 Task: Select a due date automation when advanced on, 2 days after a card is due add dates starting in 1 days is due at 11:00 AM.
Action: Mouse moved to (954, 74)
Screenshot: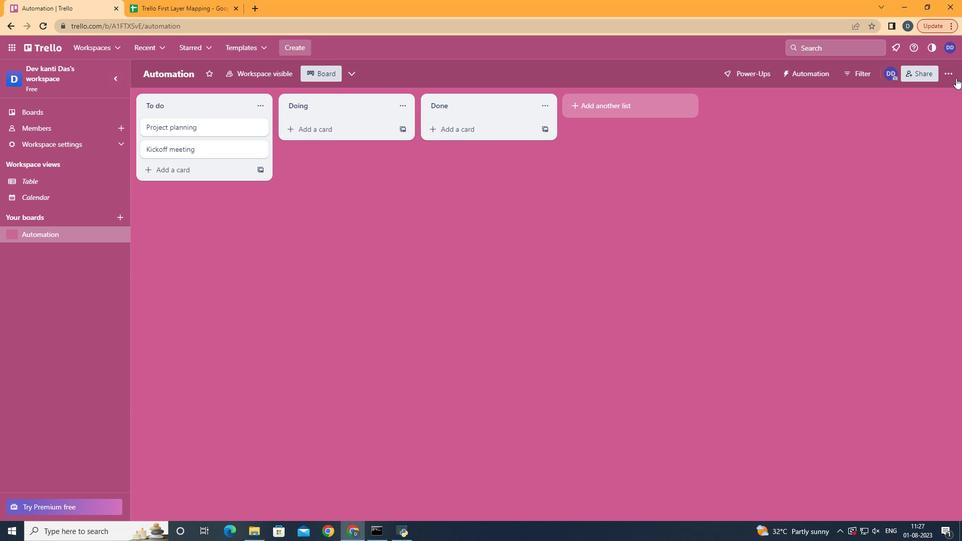 
Action: Mouse pressed left at (954, 74)
Screenshot: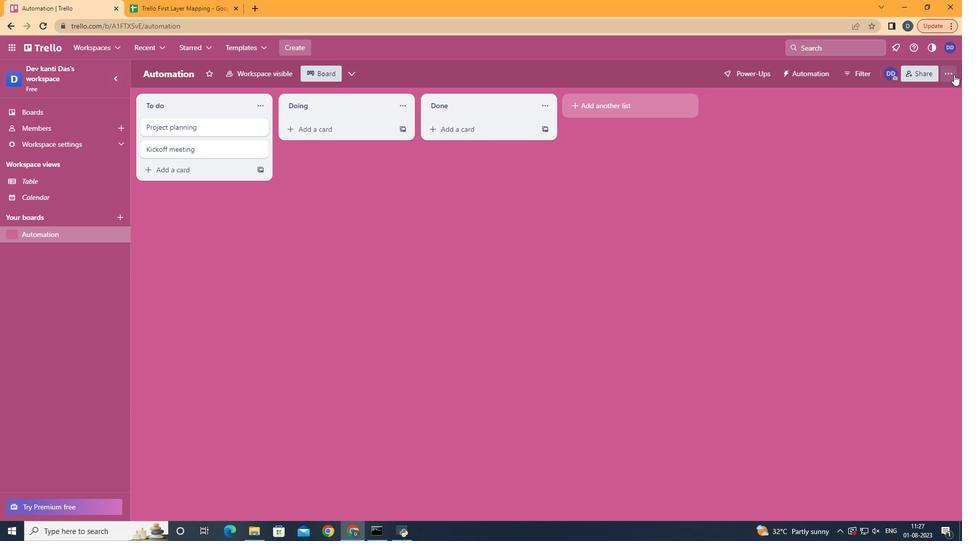 
Action: Mouse moved to (858, 218)
Screenshot: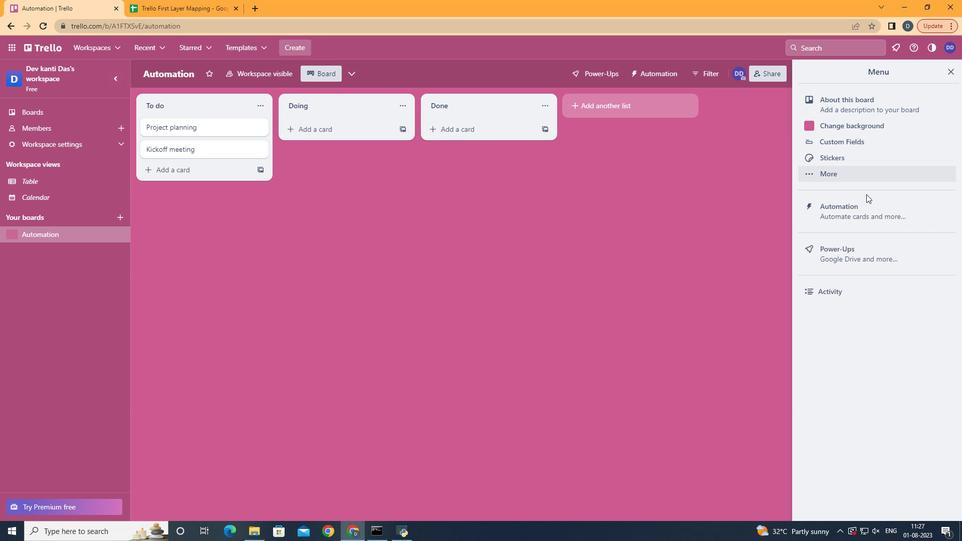 
Action: Mouse pressed left at (858, 218)
Screenshot: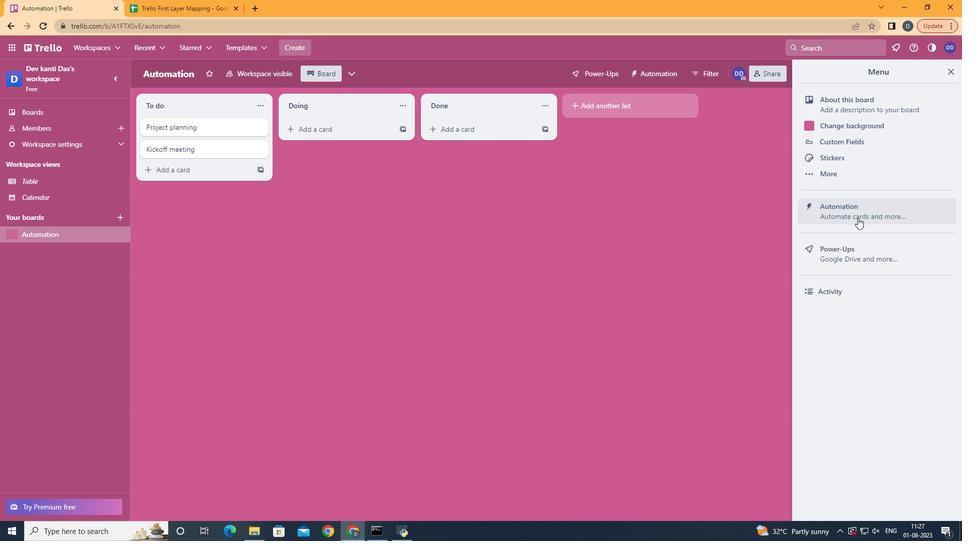 
Action: Mouse moved to (192, 202)
Screenshot: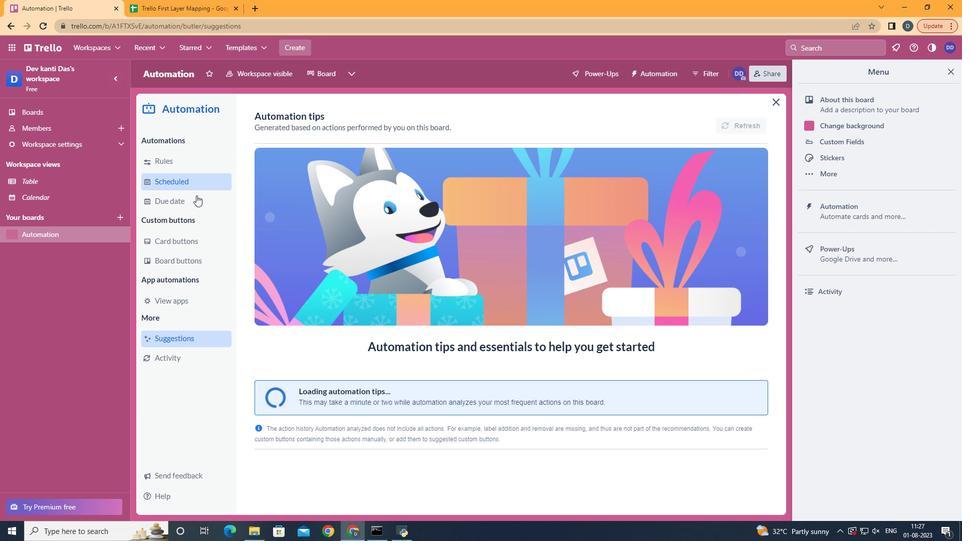 
Action: Mouse pressed left at (192, 202)
Screenshot: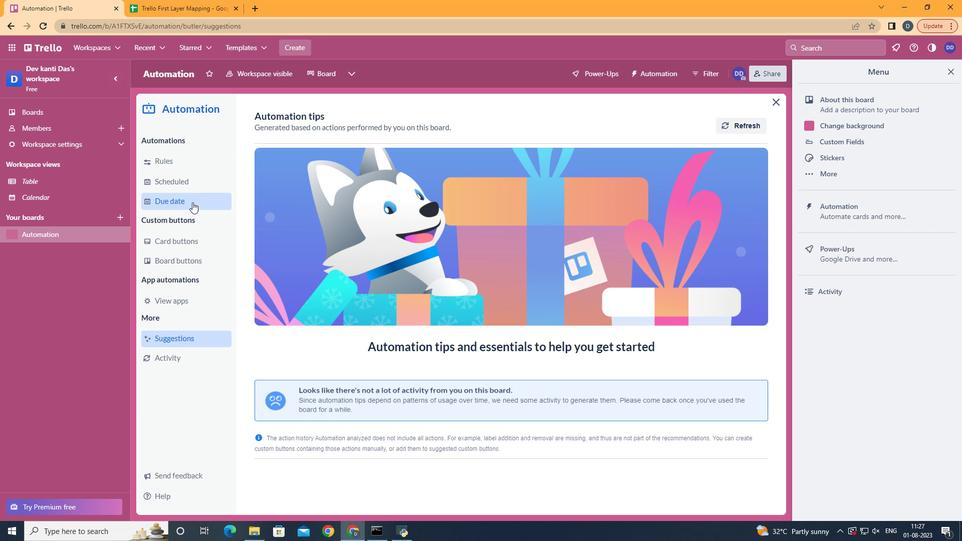 
Action: Mouse moved to (685, 120)
Screenshot: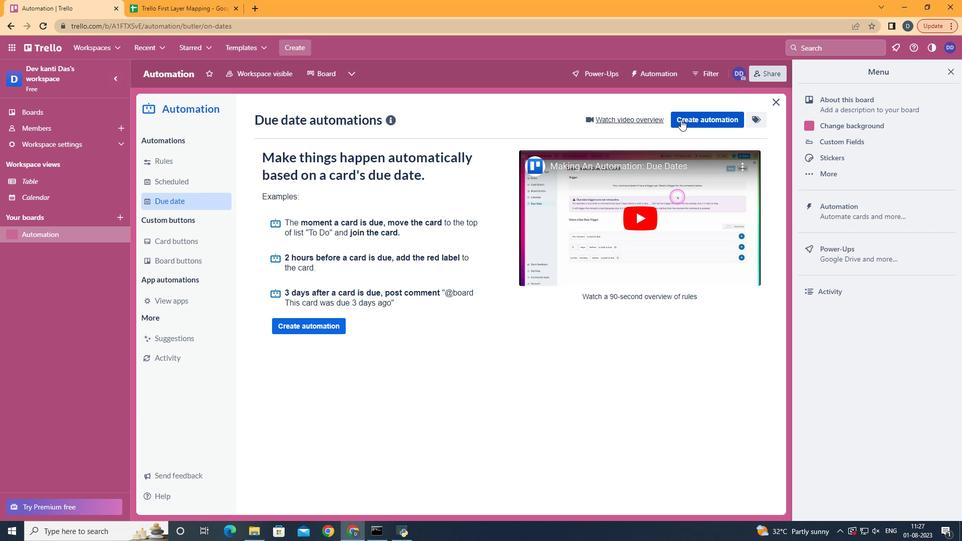 
Action: Mouse pressed left at (685, 120)
Screenshot: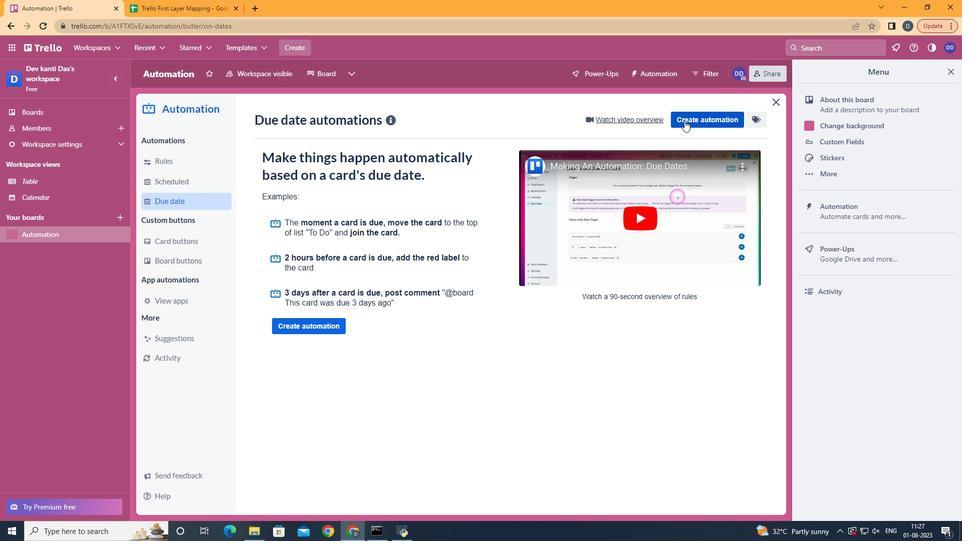 
Action: Mouse moved to (637, 219)
Screenshot: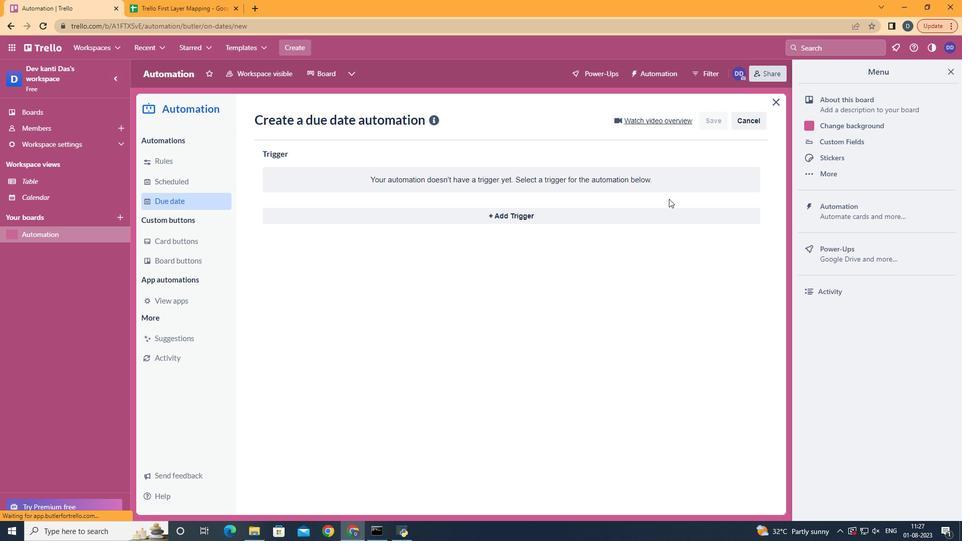 
Action: Mouse pressed left at (637, 219)
Screenshot: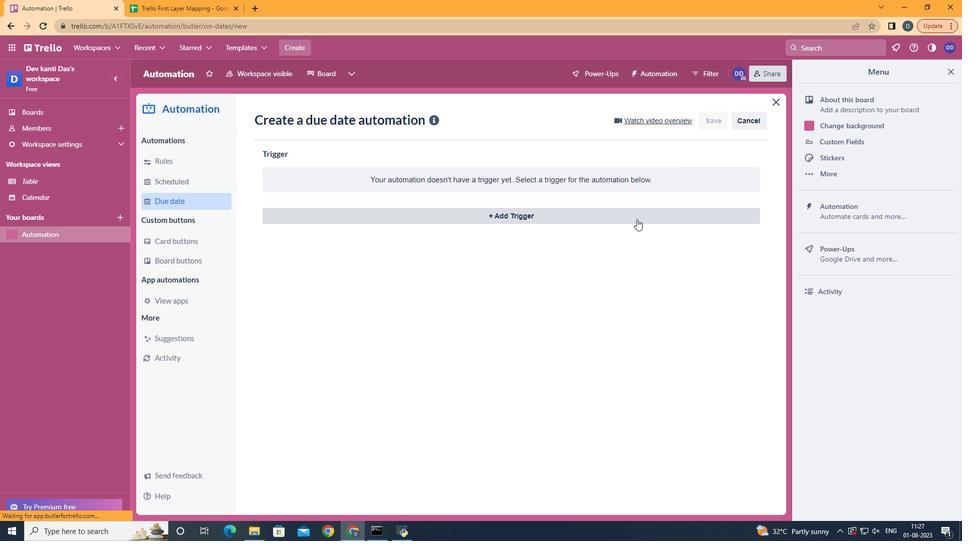 
Action: Mouse moved to (350, 401)
Screenshot: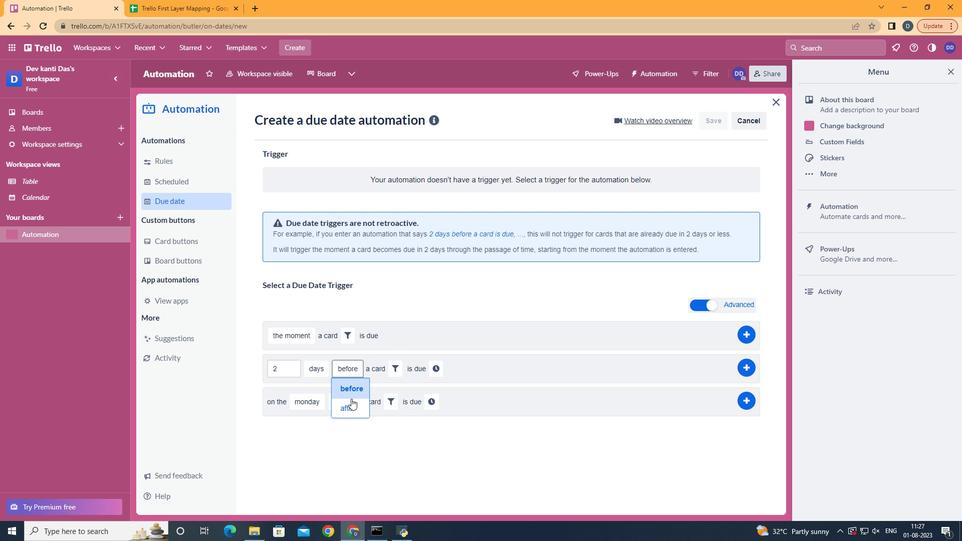 
Action: Mouse pressed left at (350, 401)
Screenshot: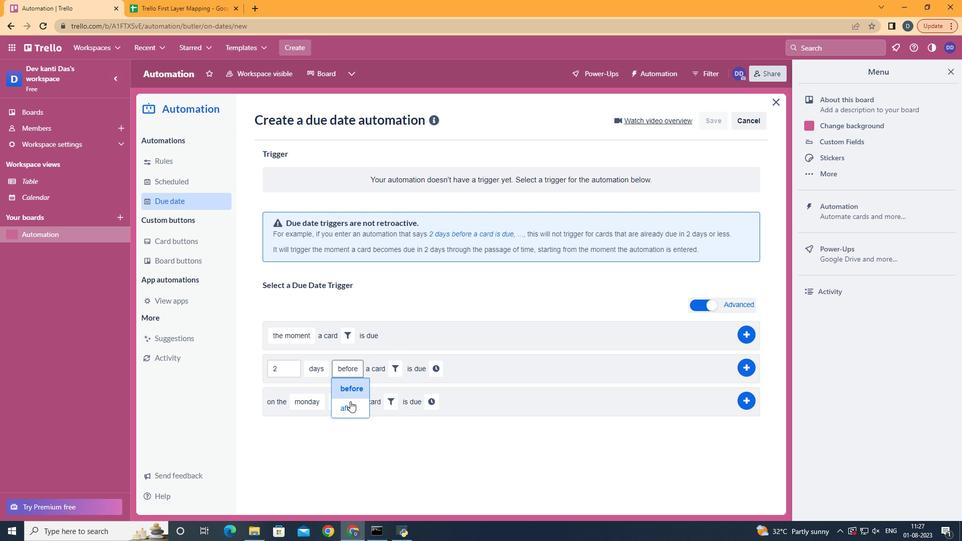 
Action: Mouse moved to (396, 373)
Screenshot: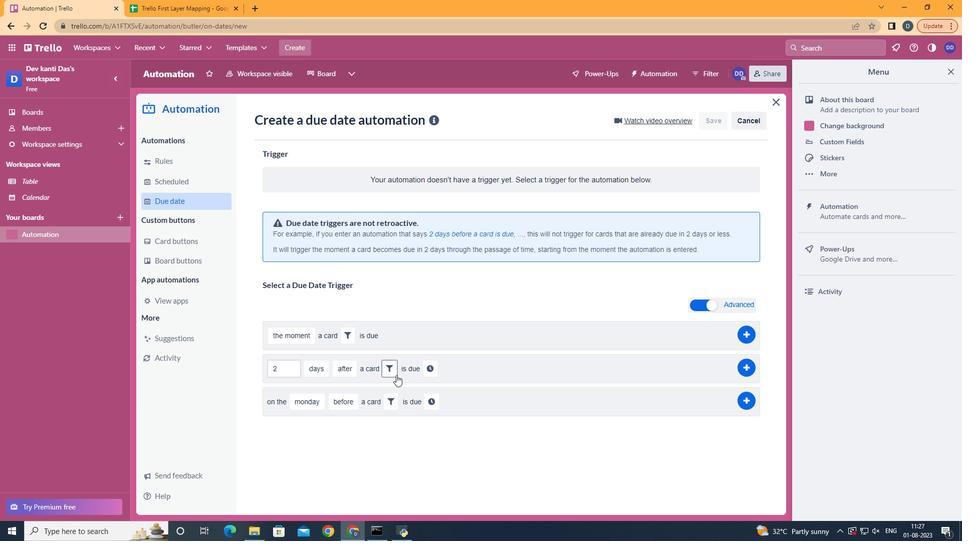
Action: Mouse pressed left at (396, 373)
Screenshot: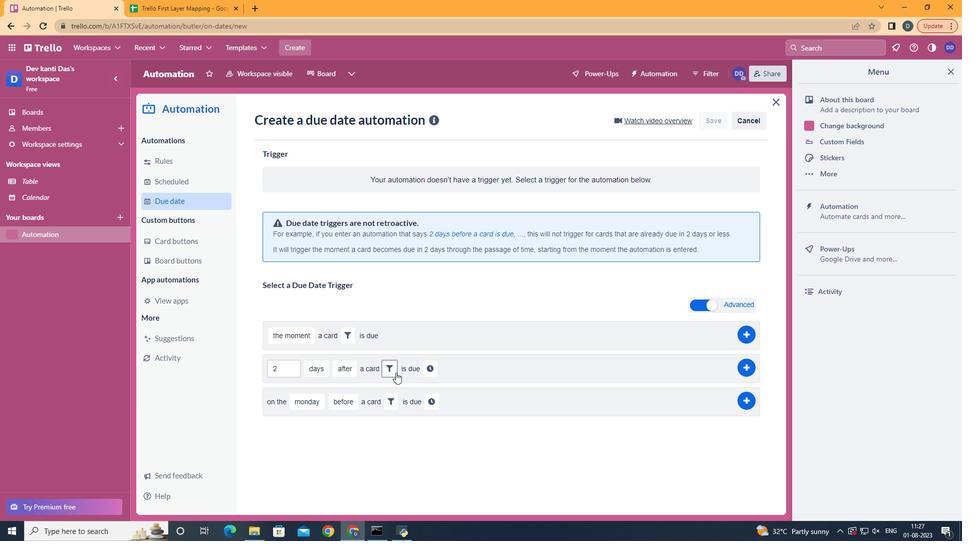 
Action: Mouse moved to (435, 396)
Screenshot: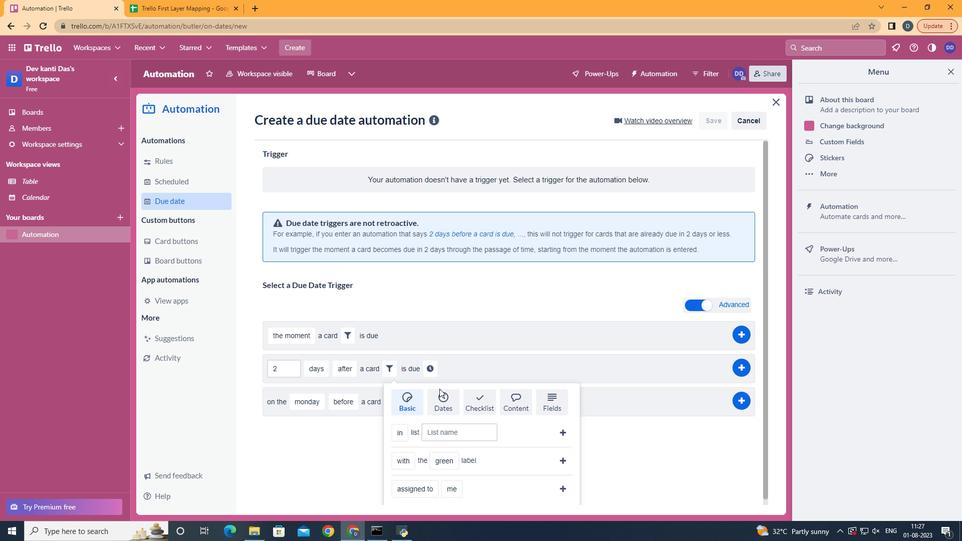 
Action: Mouse pressed left at (435, 396)
Screenshot: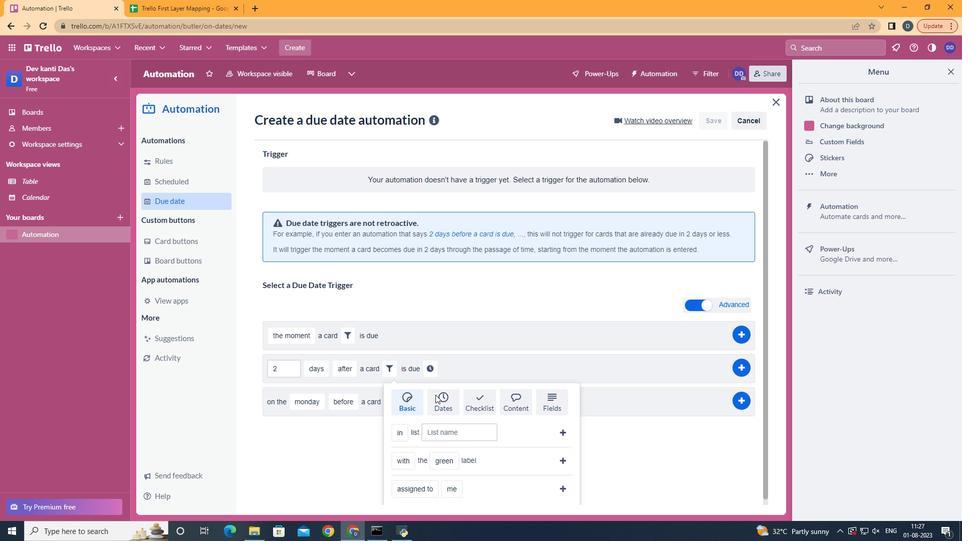 
Action: Mouse moved to (437, 397)
Screenshot: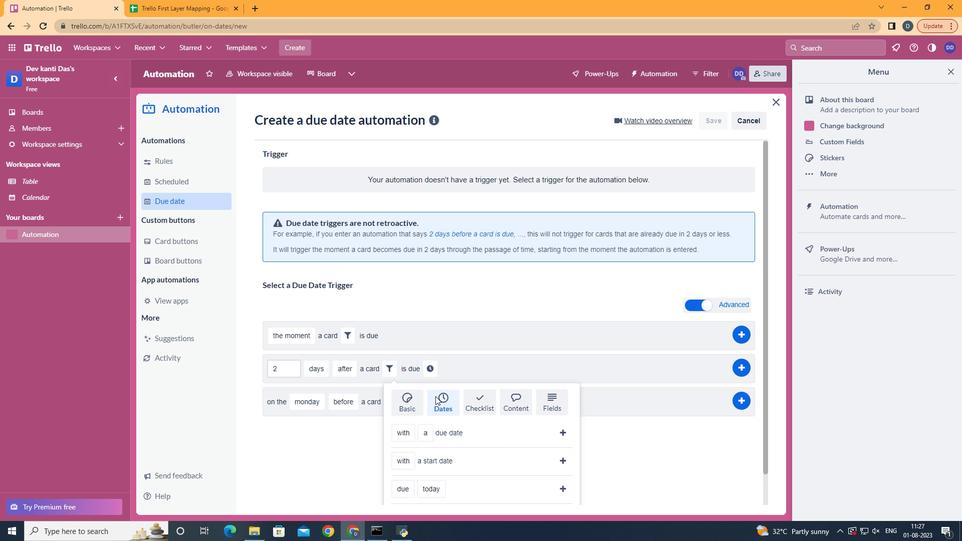 
Action: Mouse scrolled (437, 396) with delta (0, 0)
Screenshot: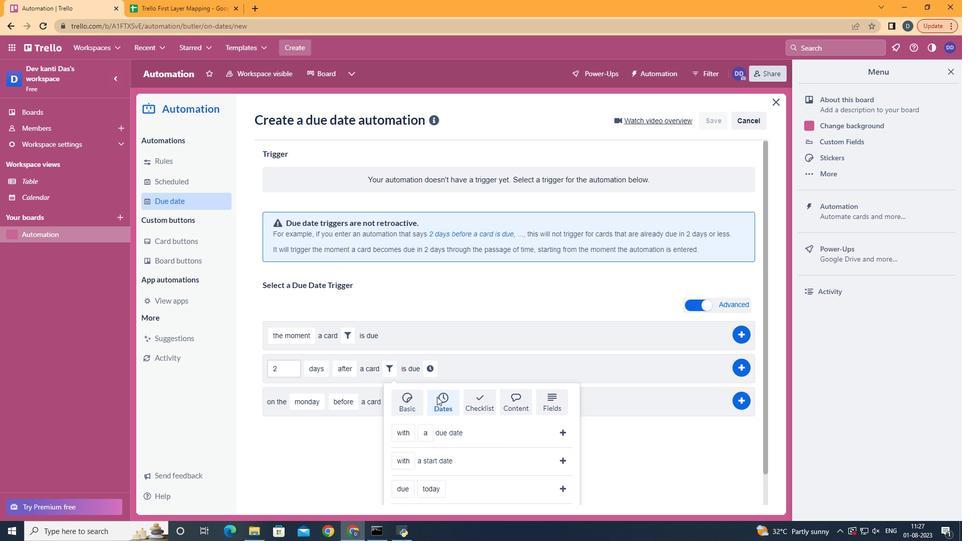 
Action: Mouse scrolled (437, 396) with delta (0, 0)
Screenshot: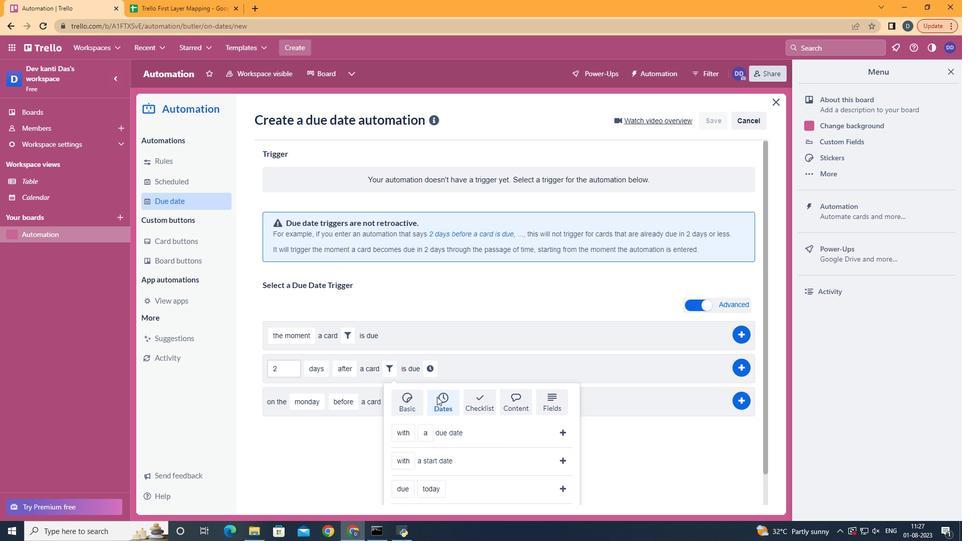 
Action: Mouse moved to (438, 397)
Screenshot: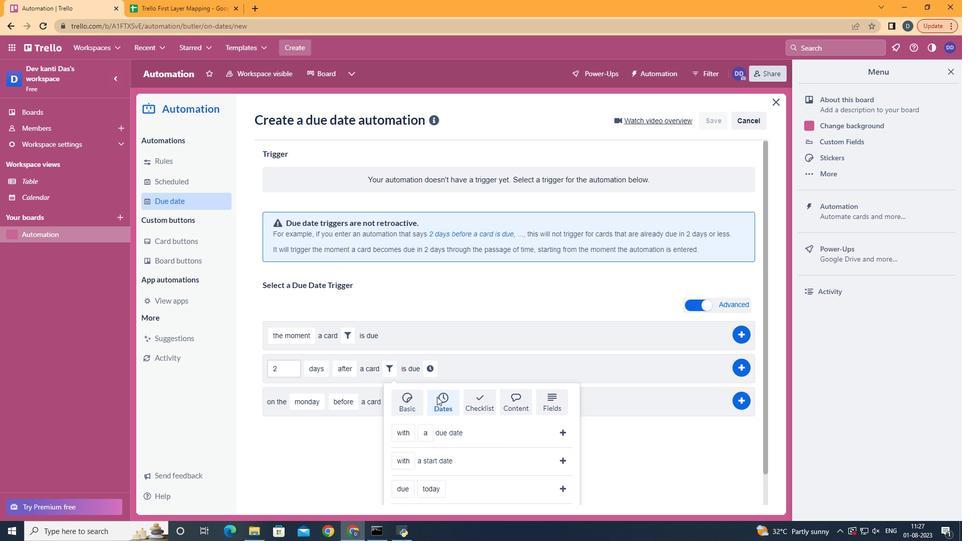 
Action: Mouse scrolled (438, 397) with delta (0, 0)
Screenshot: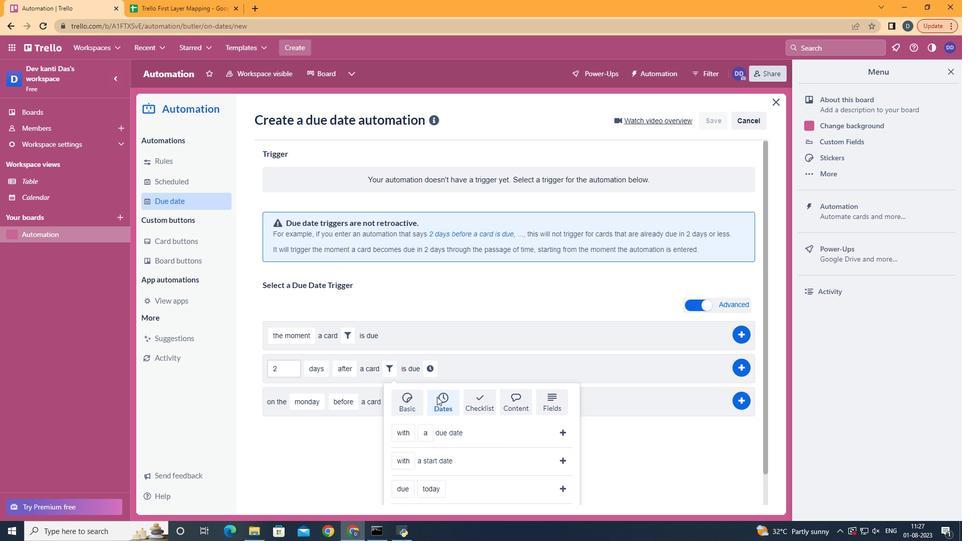 
Action: Mouse moved to (415, 467)
Screenshot: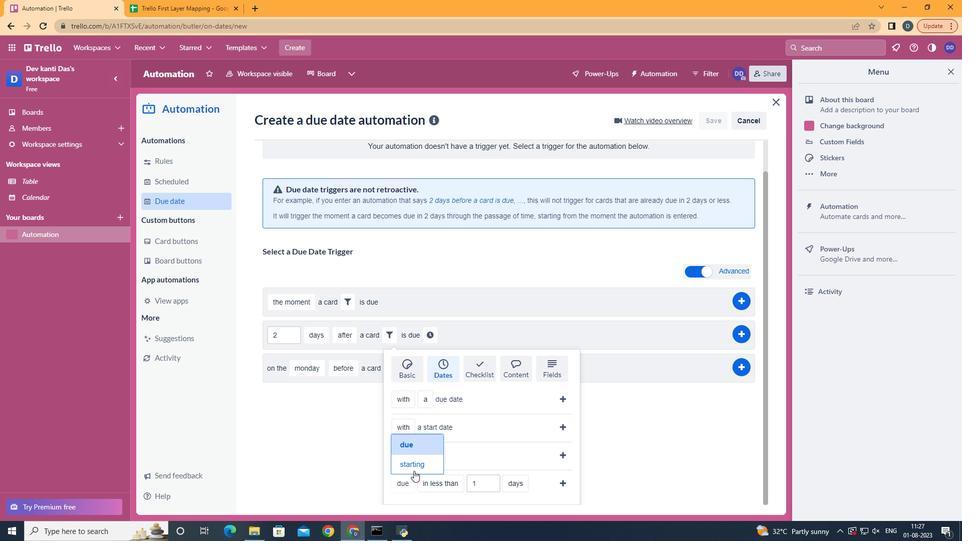 
Action: Mouse pressed left at (415, 467)
Screenshot: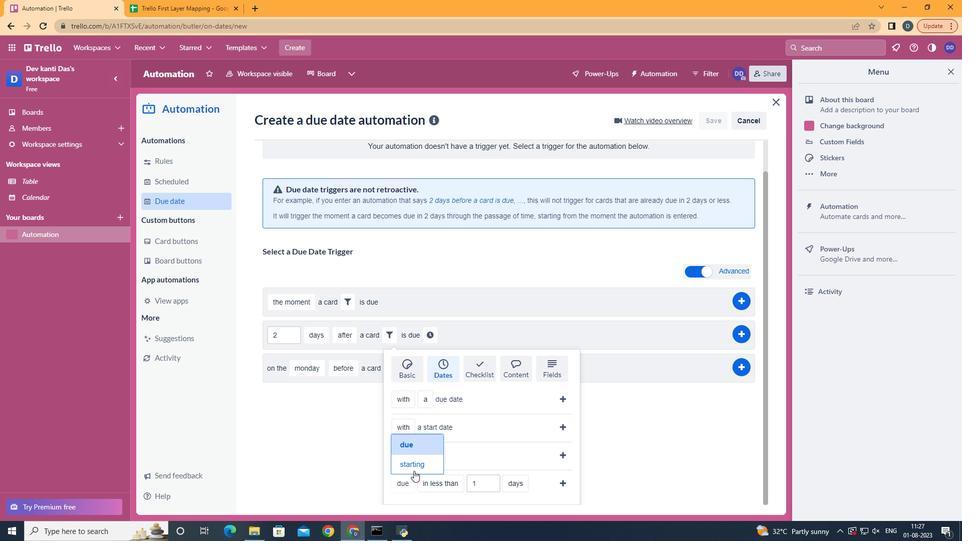
Action: Mouse moved to (464, 443)
Screenshot: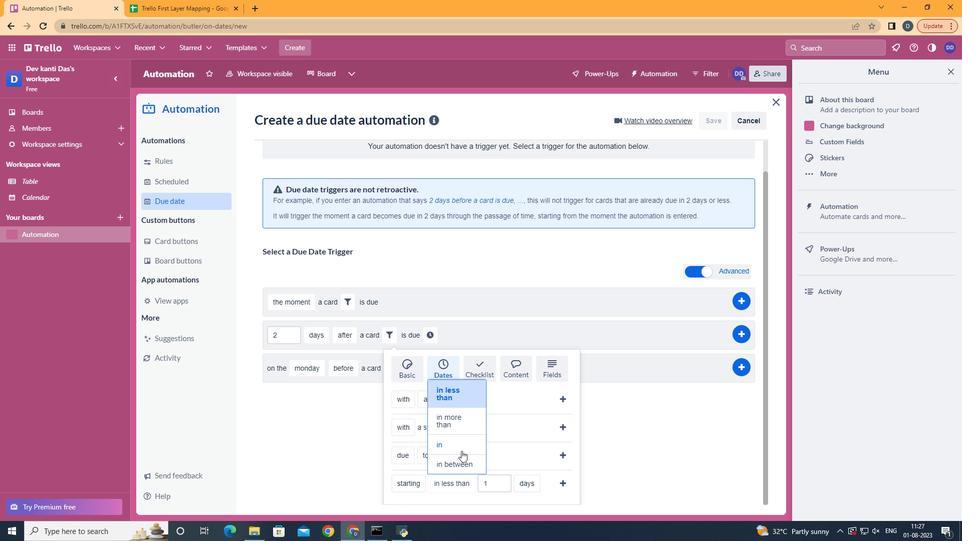 
Action: Mouse pressed left at (464, 443)
Screenshot: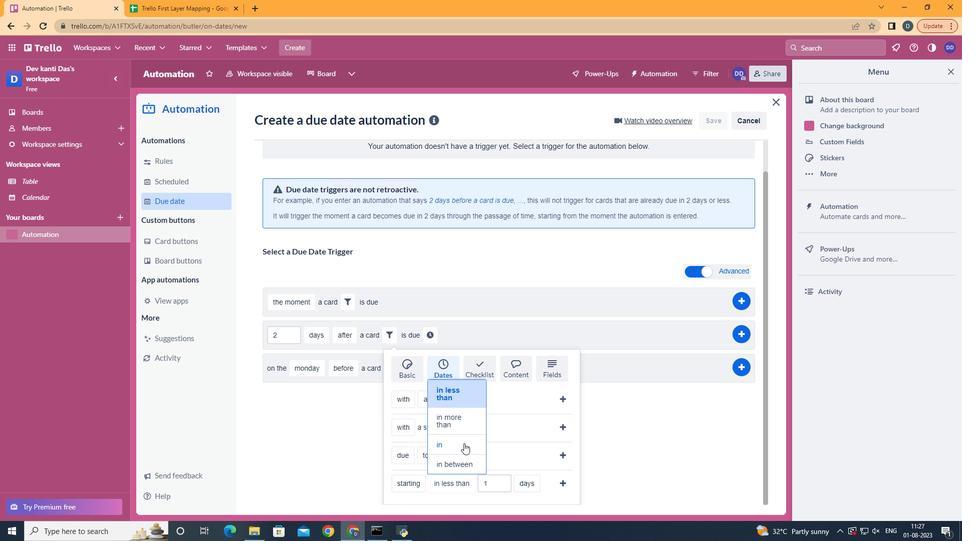 
Action: Mouse moved to (505, 446)
Screenshot: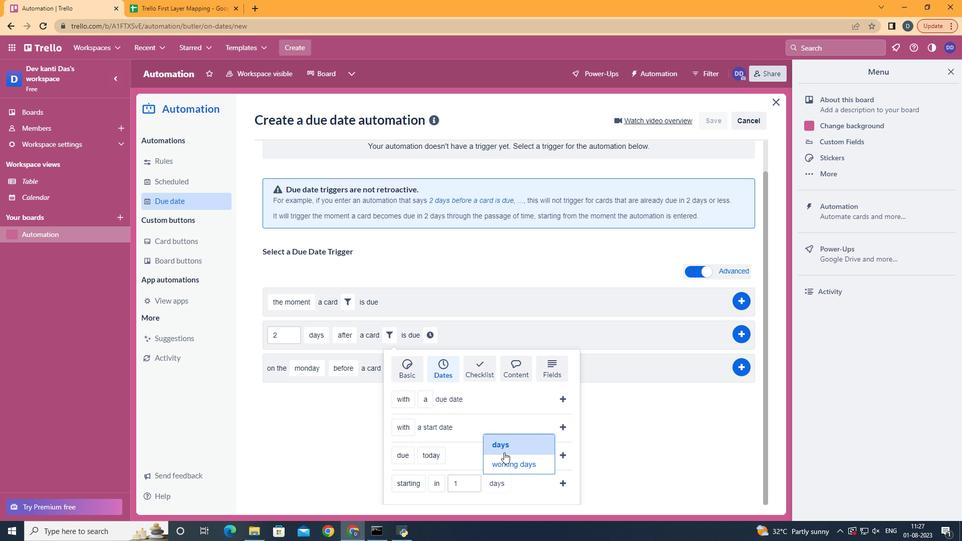 
Action: Mouse pressed left at (505, 446)
Screenshot: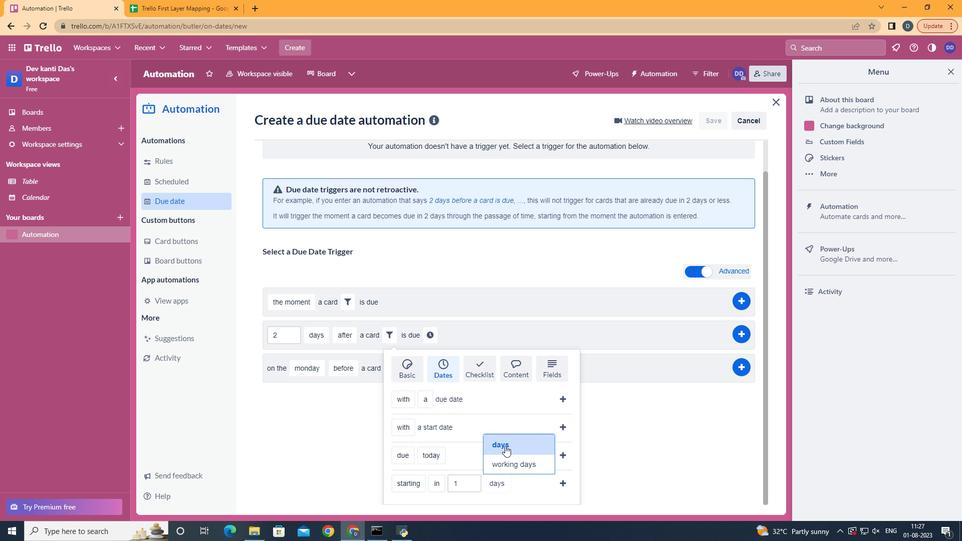 
Action: Mouse moved to (559, 482)
Screenshot: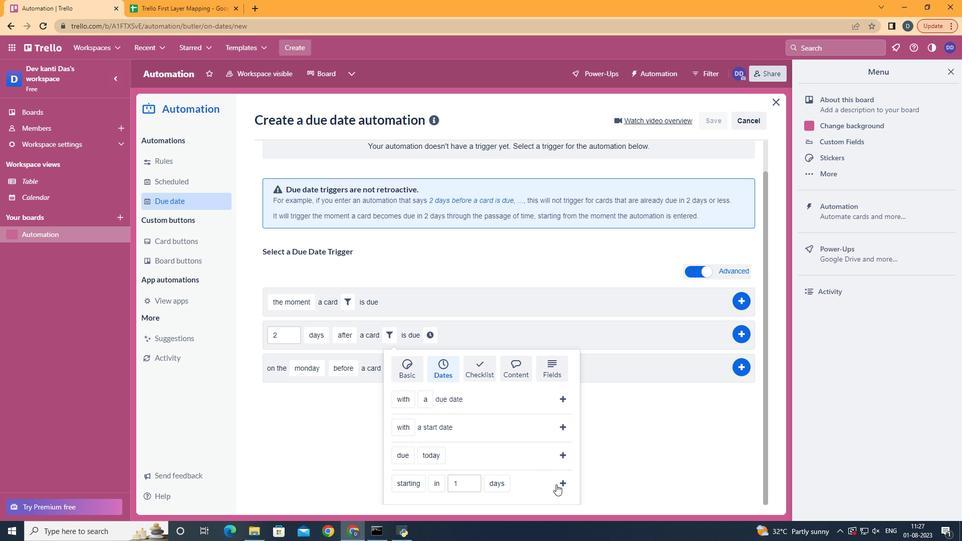 
Action: Mouse pressed left at (559, 482)
Screenshot: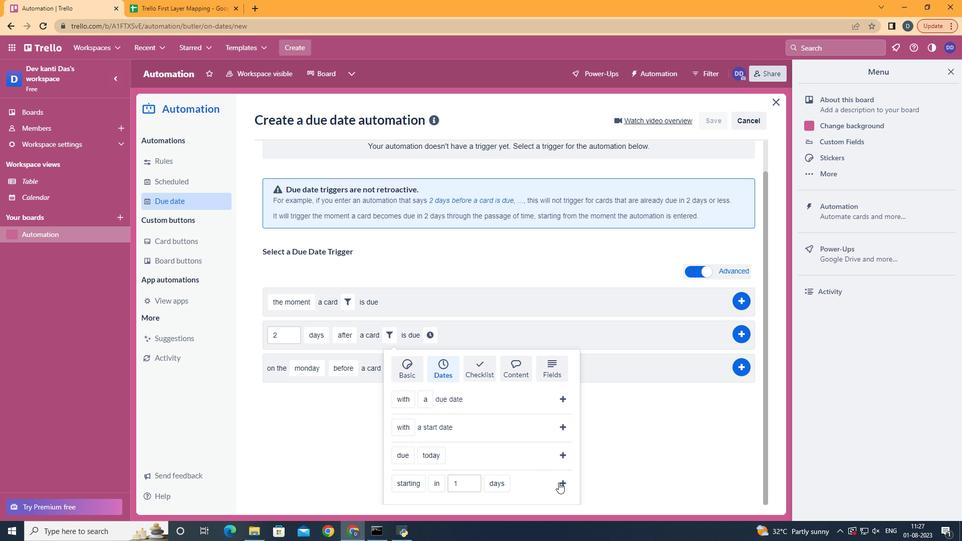 
Action: Mouse moved to (512, 372)
Screenshot: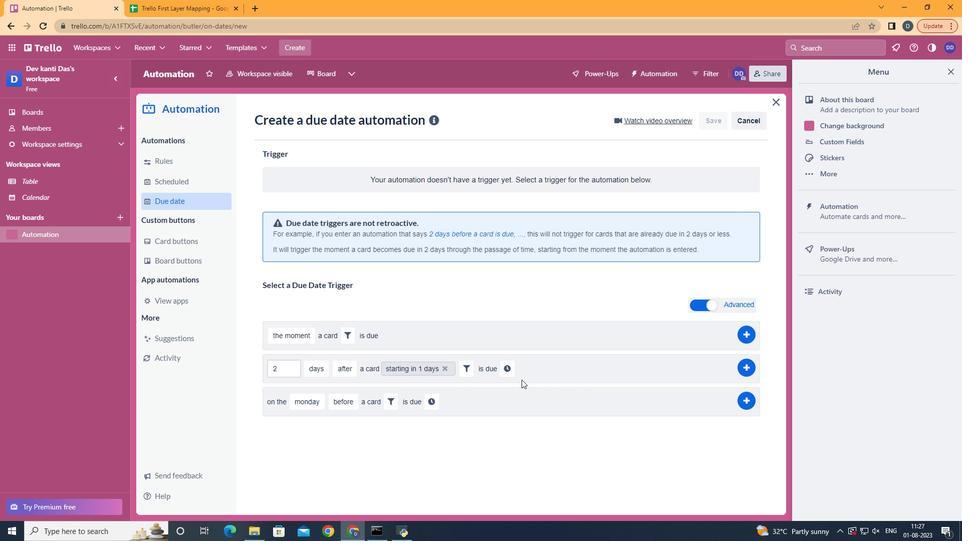 
Action: Mouse pressed left at (512, 372)
Screenshot: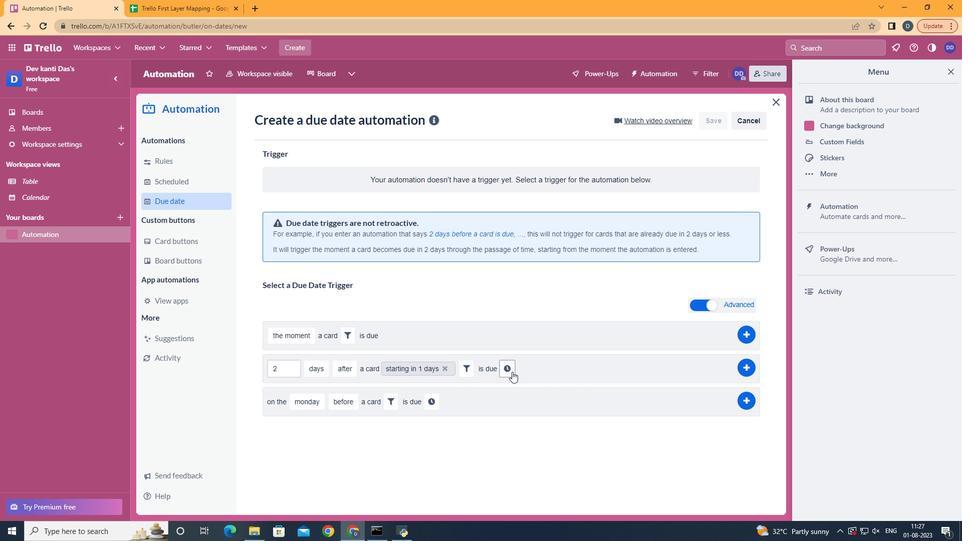 
Action: Mouse moved to (577, 369)
Screenshot: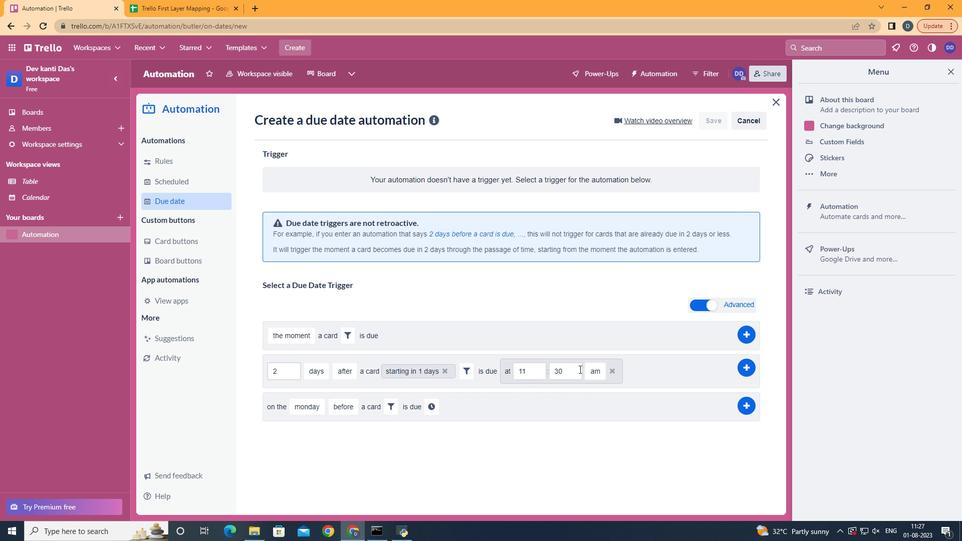 
Action: Mouse pressed left at (577, 369)
Screenshot: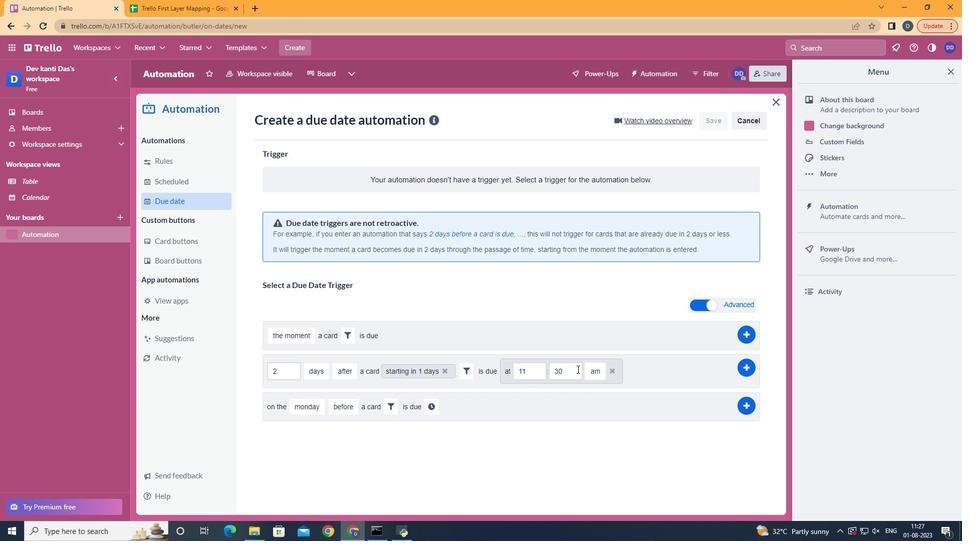
Action: Key pressed <Key.backspace><Key.backspace>00
Screenshot: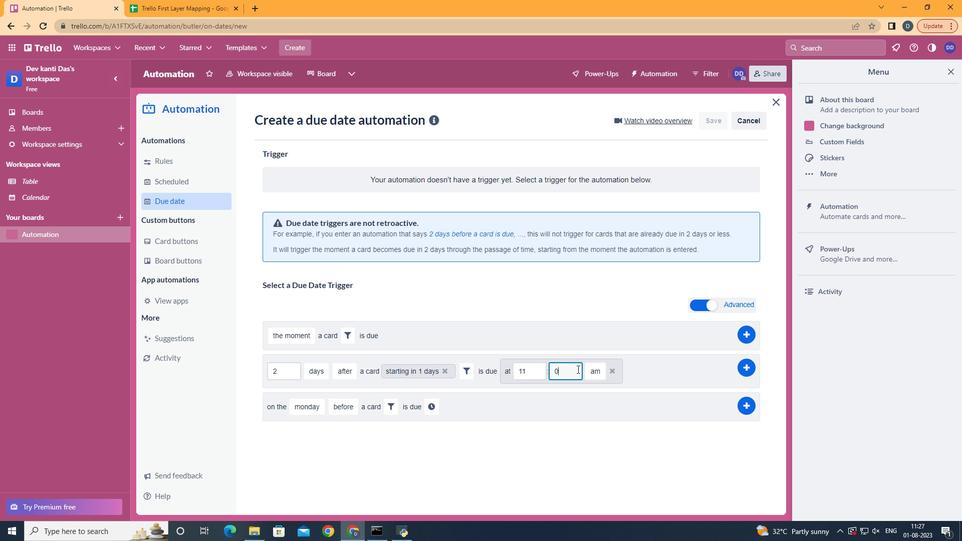 
Action: Mouse moved to (744, 366)
Screenshot: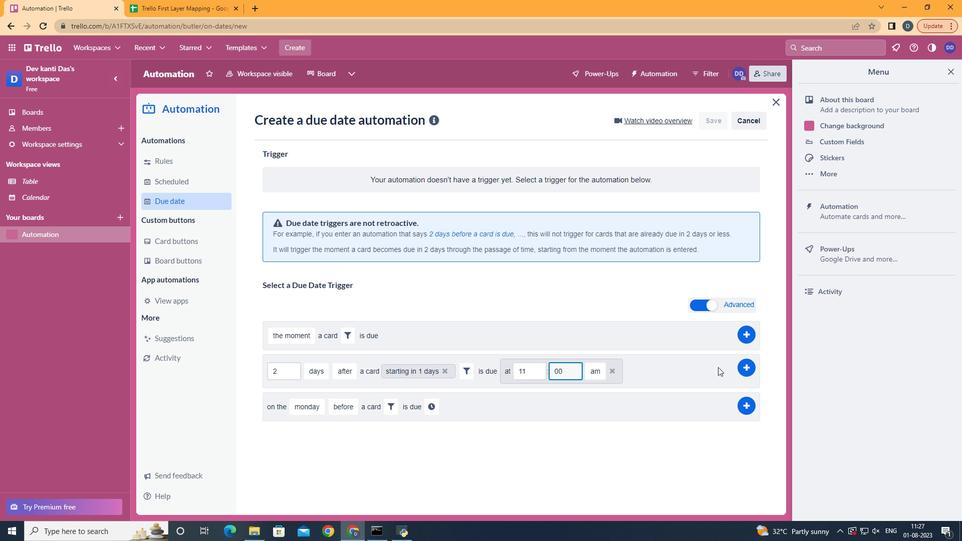 
Action: Mouse pressed left at (744, 366)
Screenshot: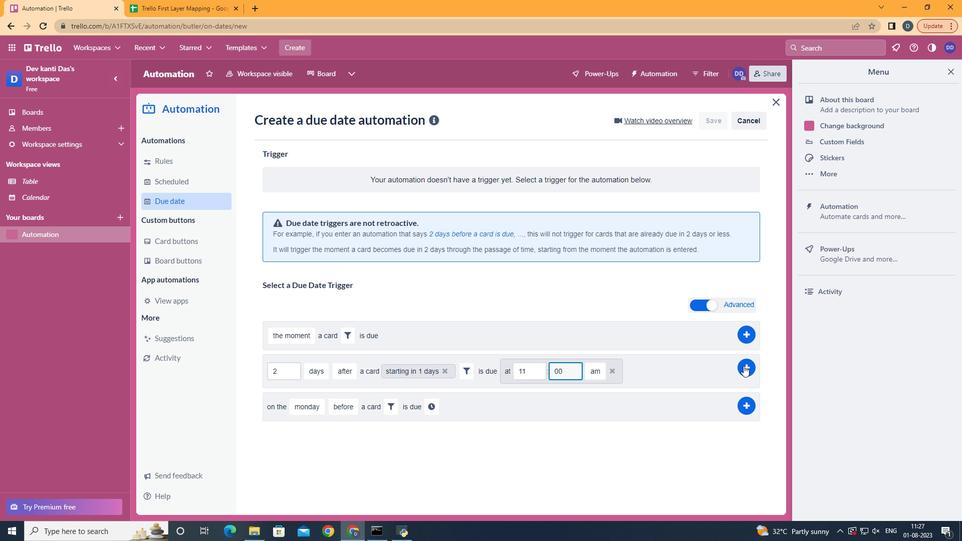 
Action: Mouse moved to (403, 250)
Screenshot: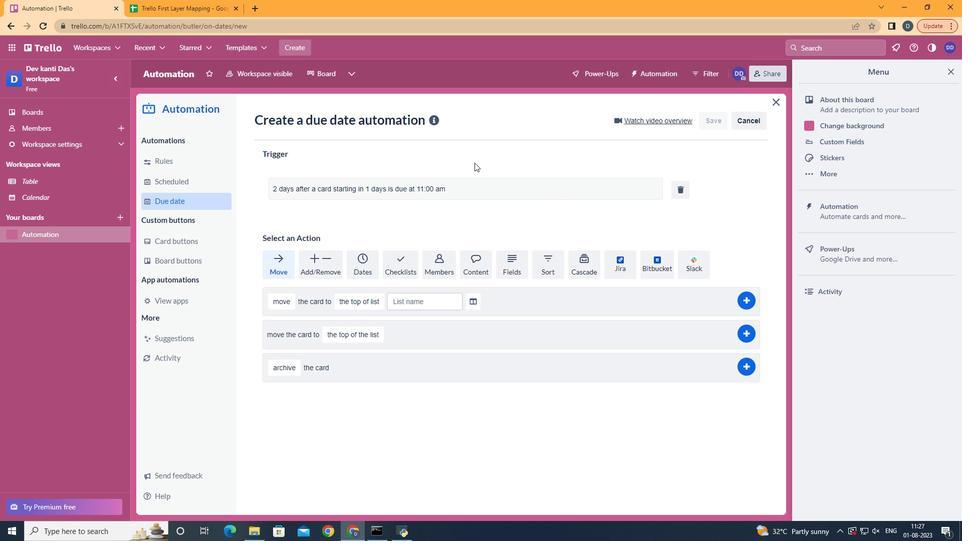 
